 Task: Create a rule from the Recommended list, Task Added to this Project -> add SubTasks in the project AdvantEdge with SubTasks Gather and Analyse Requirements , Design and Implement Solution , System Test and UAT , Release to Production / Go Live
Action: Mouse moved to (69, 280)
Screenshot: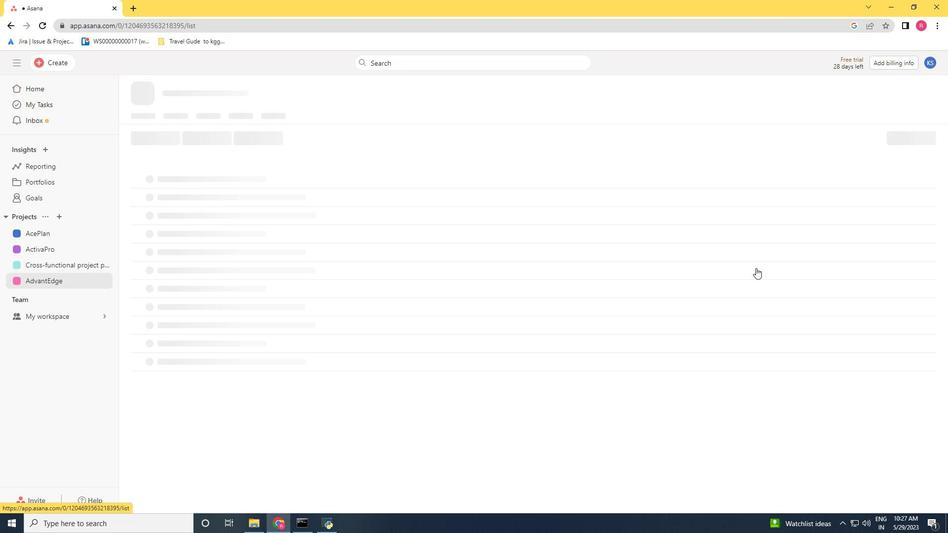 
Action: Mouse pressed left at (69, 280)
Screenshot: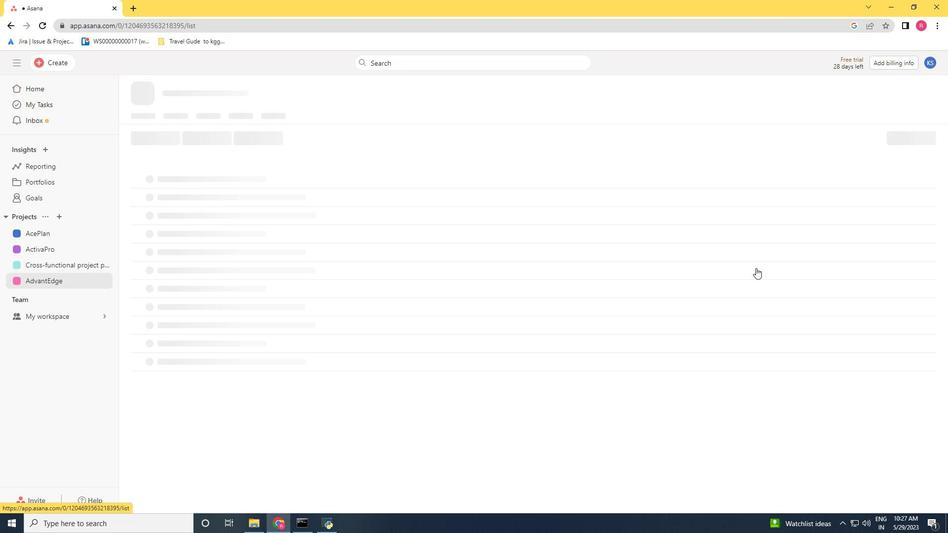 
Action: Mouse moved to (912, 98)
Screenshot: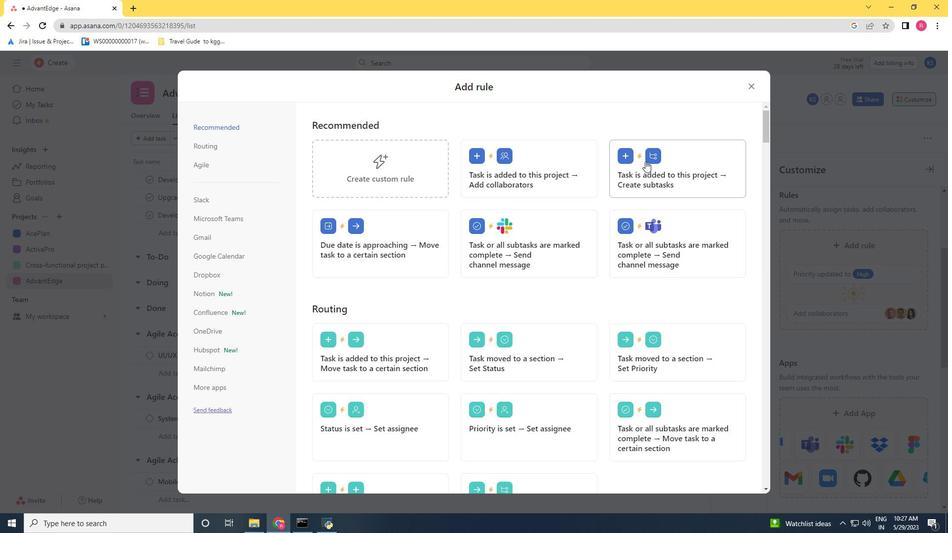 
Action: Mouse pressed left at (912, 98)
Screenshot: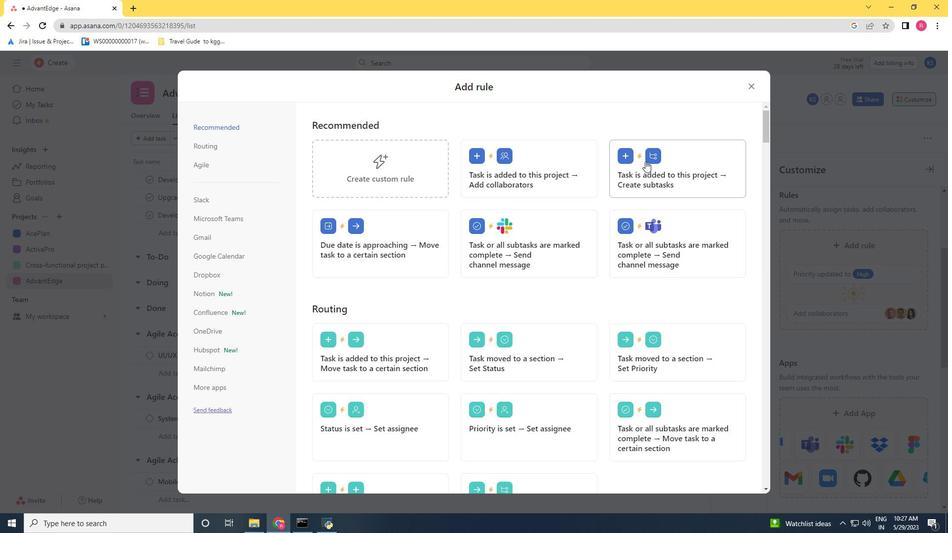 
Action: Mouse moved to (736, 235)
Screenshot: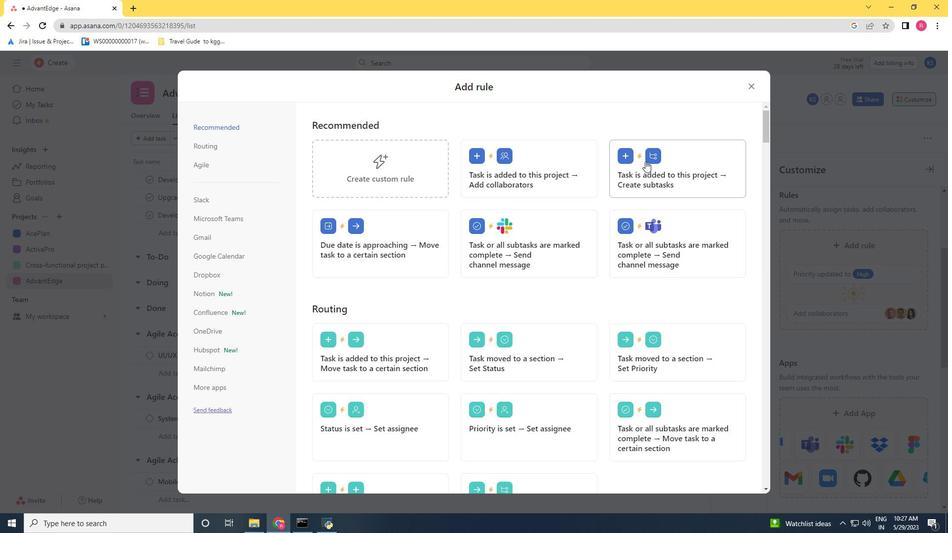 
Action: Mouse pressed left at (736, 235)
Screenshot: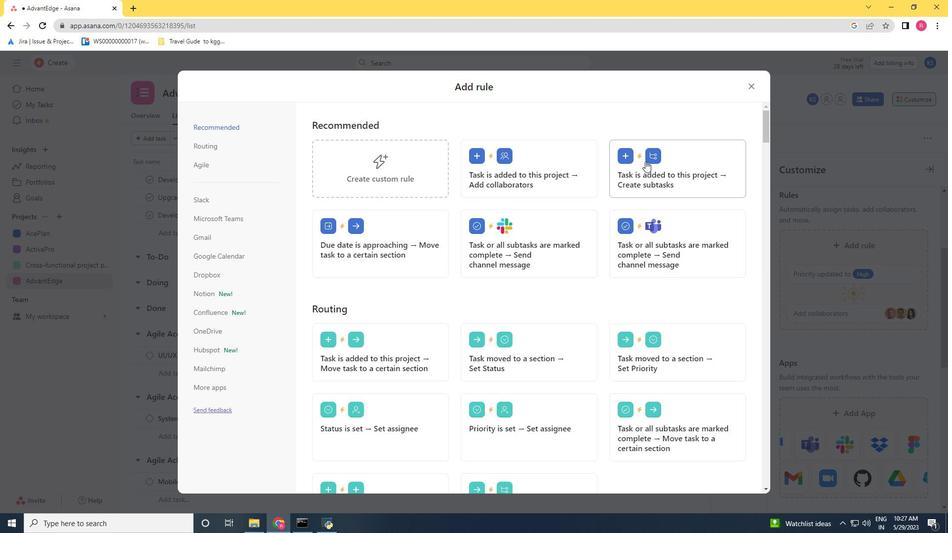 
Action: Mouse moved to (834, 238)
Screenshot: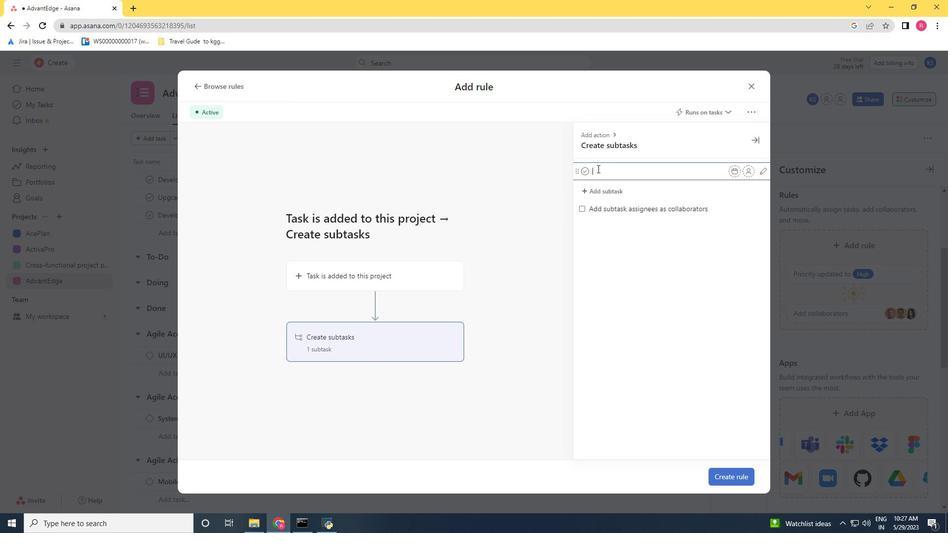 
Action: Mouse pressed left at (834, 238)
Screenshot: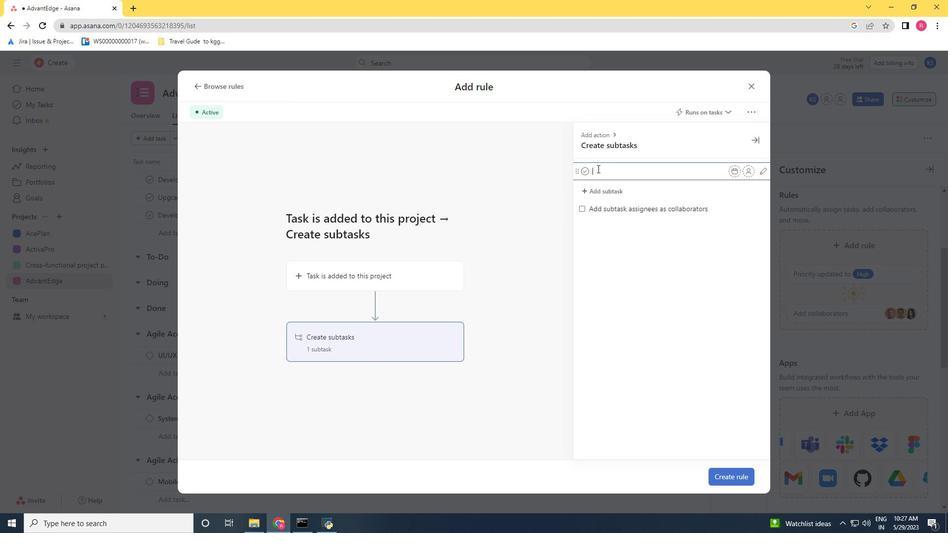 
Action: Mouse moved to (393, 172)
Screenshot: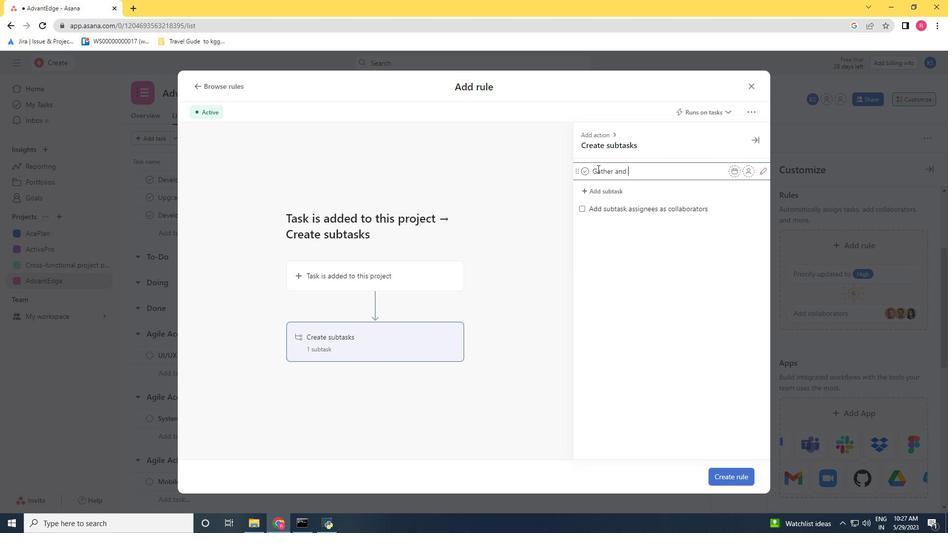 
Action: Mouse pressed left at (393, 172)
Screenshot: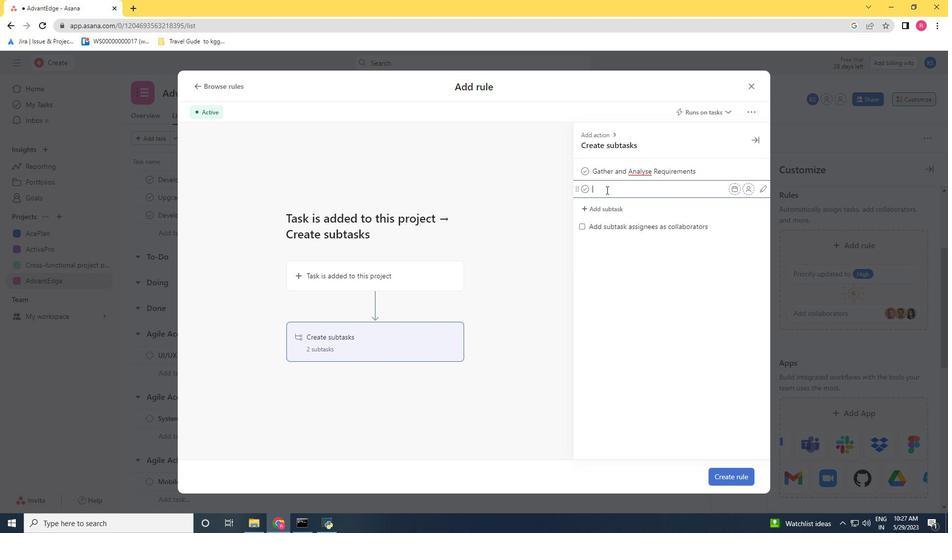 
Action: Mouse moved to (750, 84)
Screenshot: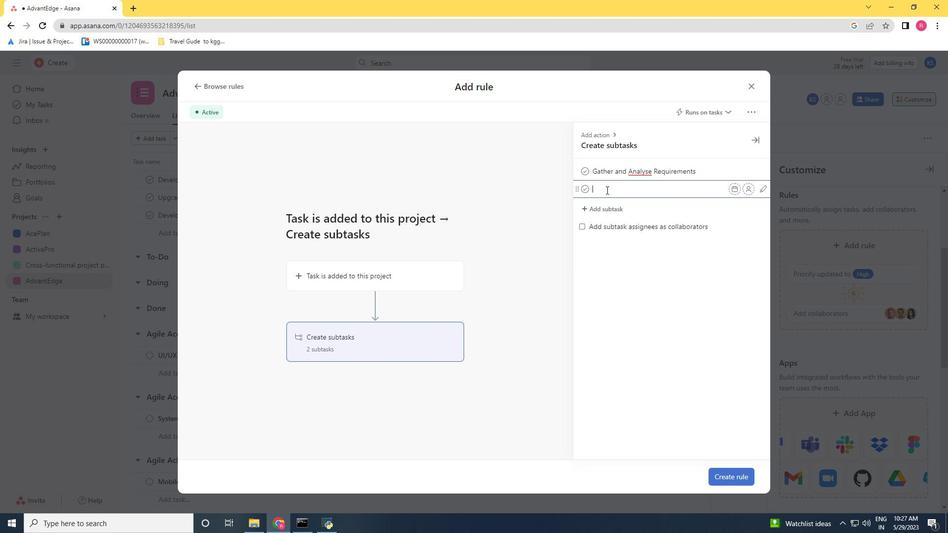 
Action: Mouse pressed left at (750, 84)
Screenshot: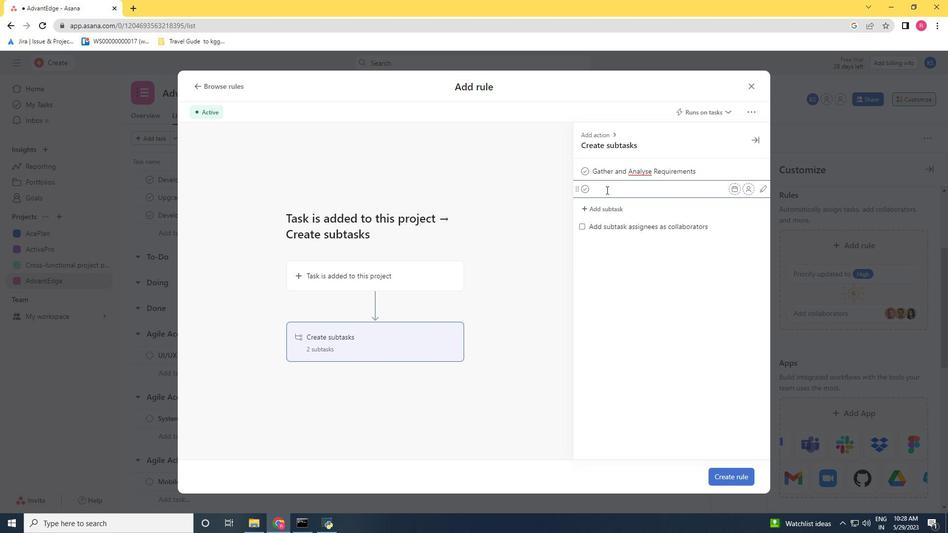 
Action: Mouse moved to (70, 278)
Screenshot: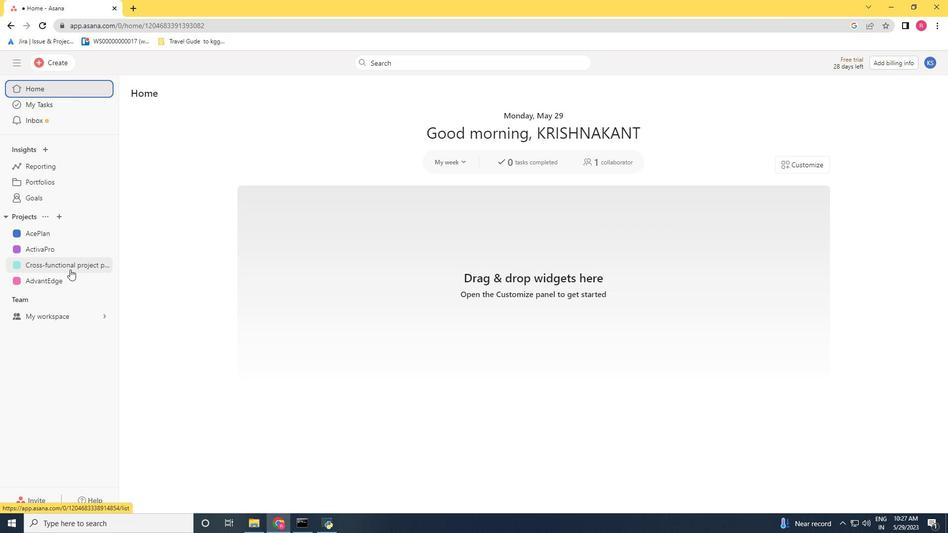 
Action: Mouse pressed left at (70, 278)
Screenshot: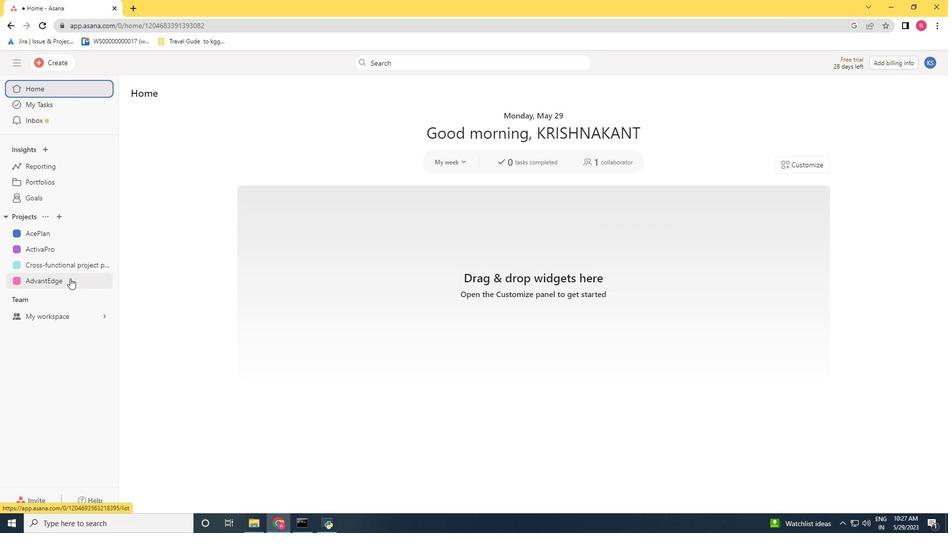 
Action: Mouse moved to (907, 96)
Screenshot: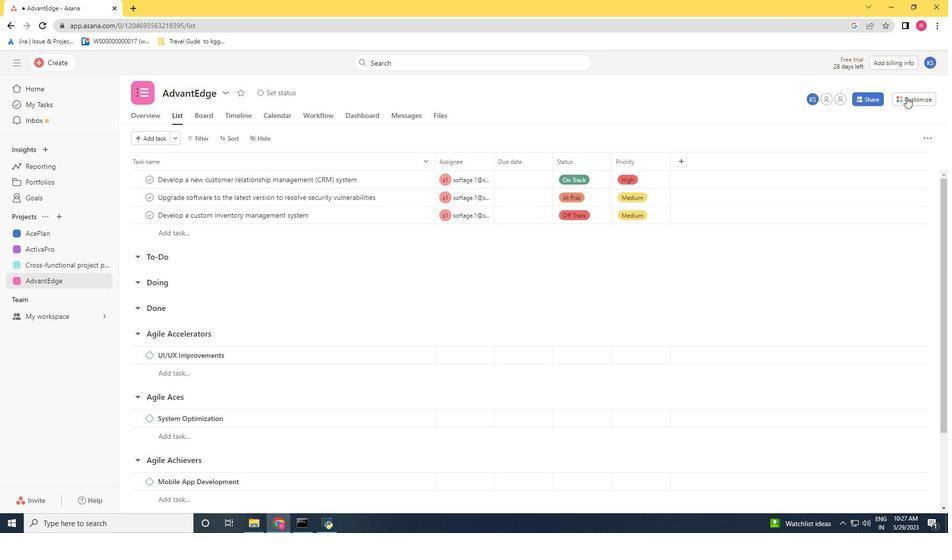 
Action: Mouse pressed left at (907, 96)
Screenshot: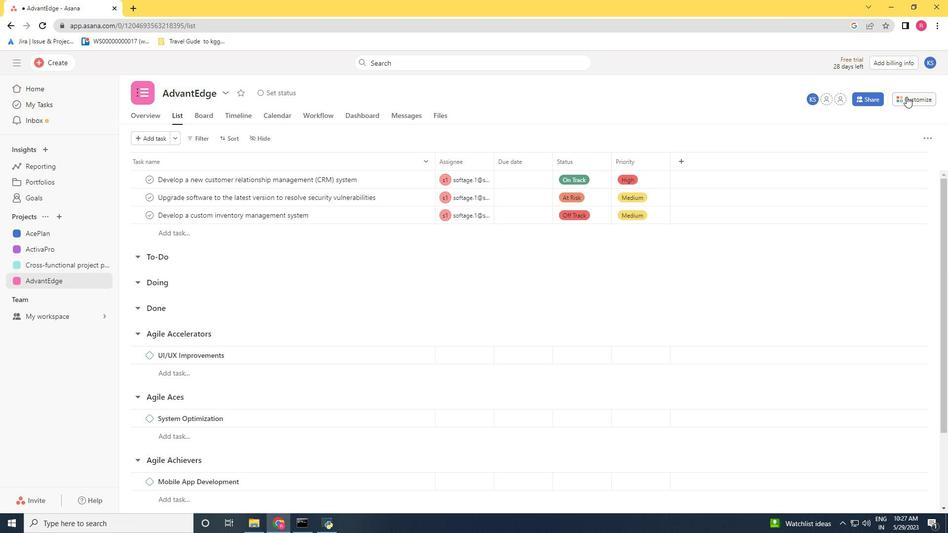 
Action: Mouse moved to (745, 235)
Screenshot: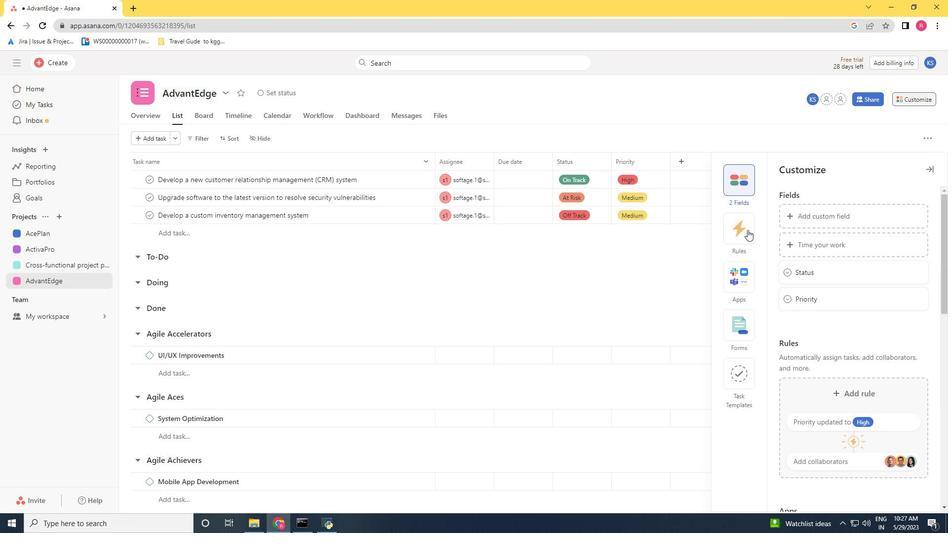 
Action: Mouse pressed left at (745, 235)
Screenshot: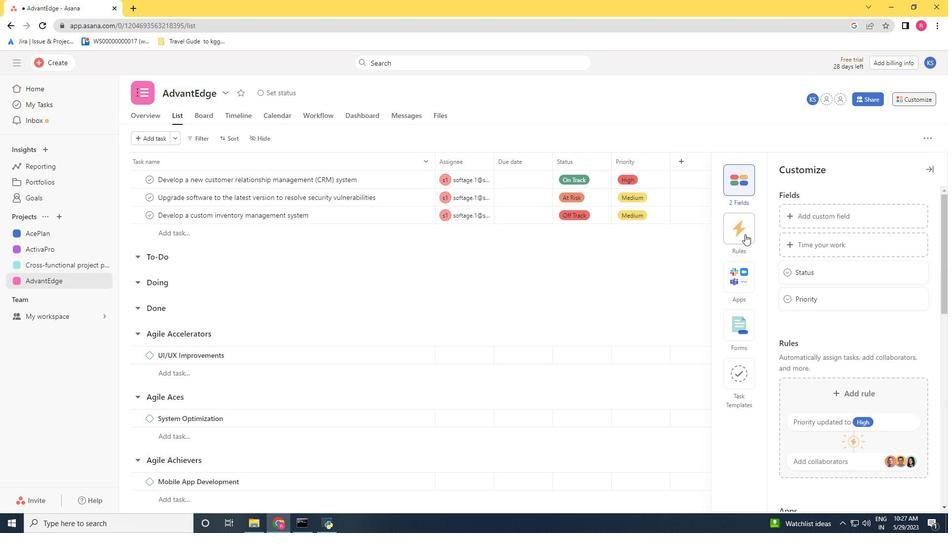 
Action: Mouse moved to (824, 238)
Screenshot: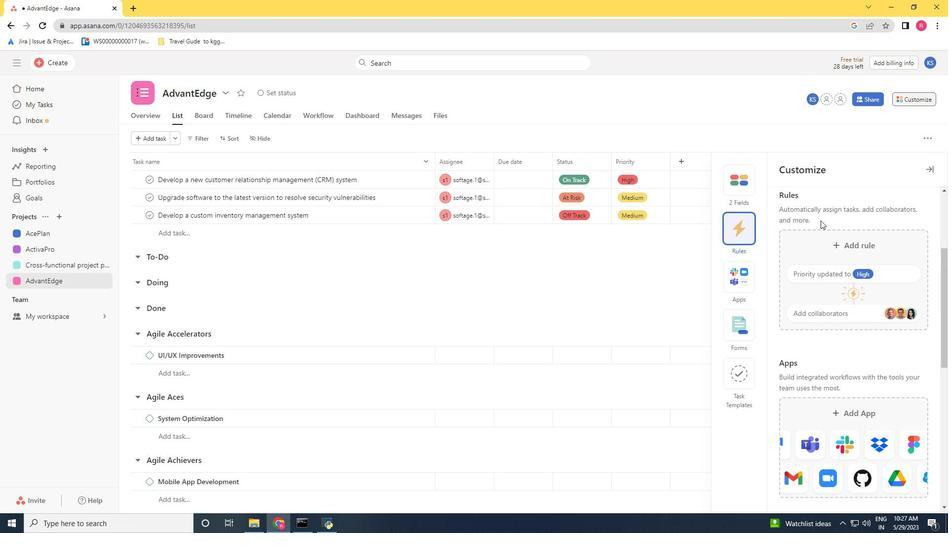 
Action: Mouse pressed left at (824, 238)
Screenshot: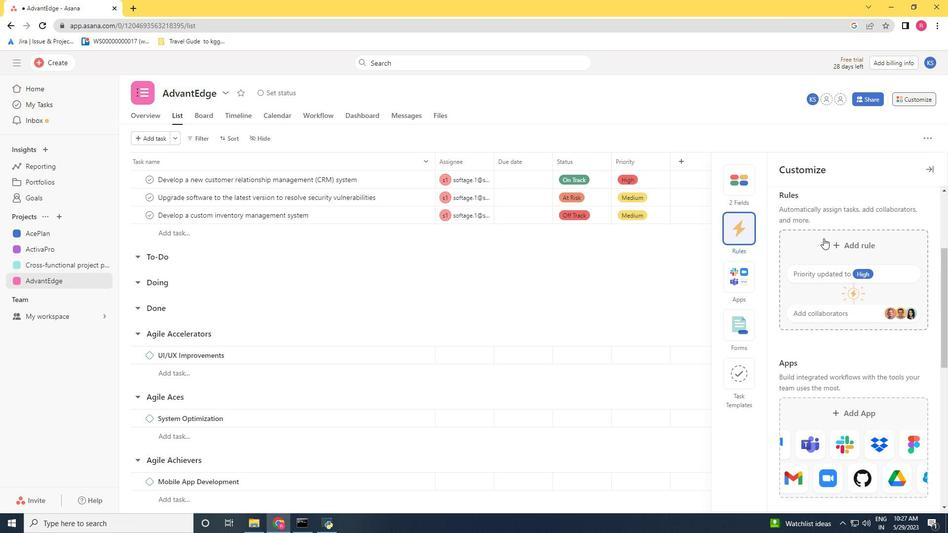 
Action: Mouse moved to (645, 161)
Screenshot: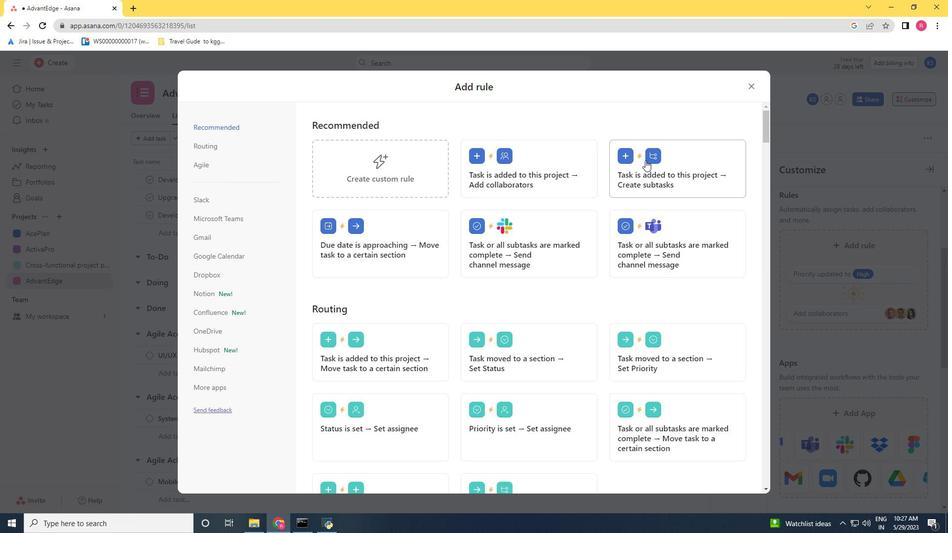 
Action: Mouse pressed left at (645, 161)
Screenshot: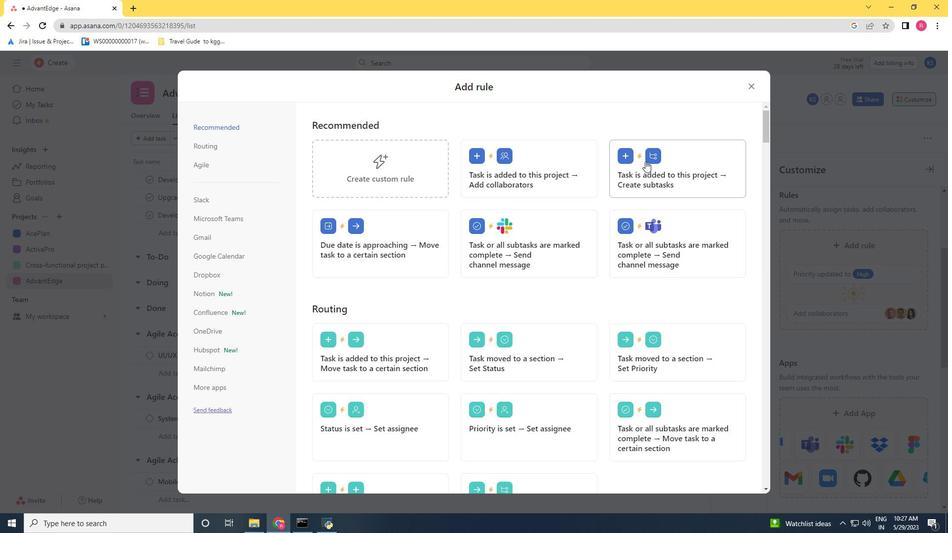 
Action: Mouse moved to (597, 168)
Screenshot: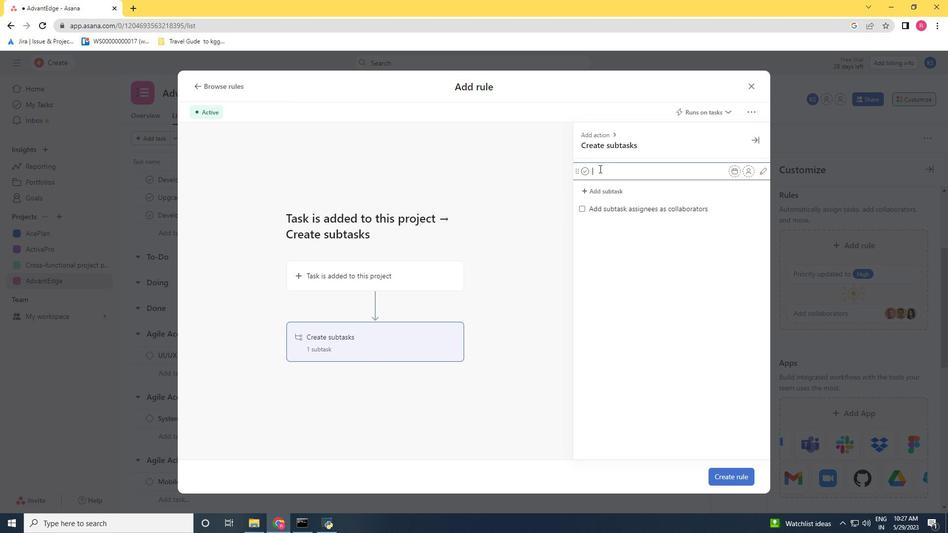 
Action: Key pressed <Key.shift>Gather<Key.space>and<Key.space><Key.shift>Any=<Key.backspace><Key.backspace>alyse<Key.space><Key.shift>Requirements<Key.space>
Screenshot: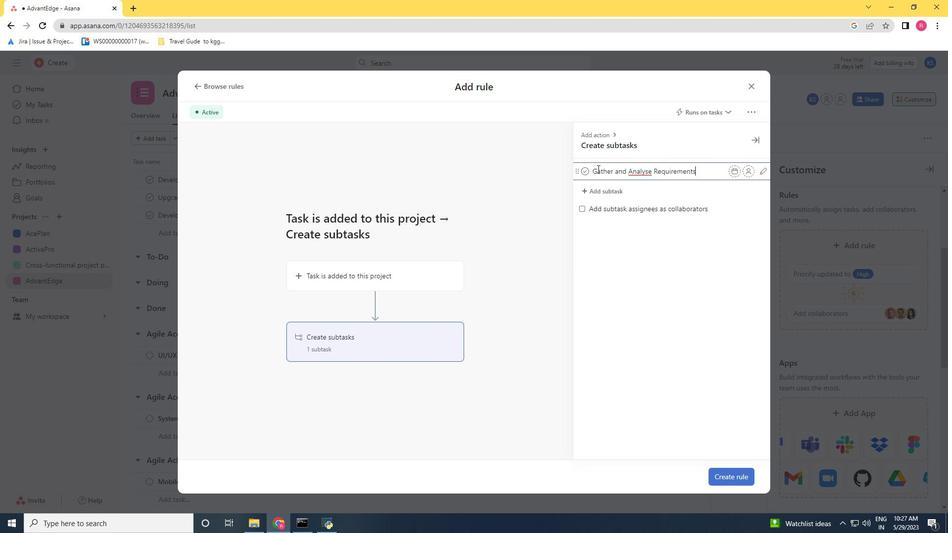 
Action: Mouse moved to (606, 190)
Screenshot: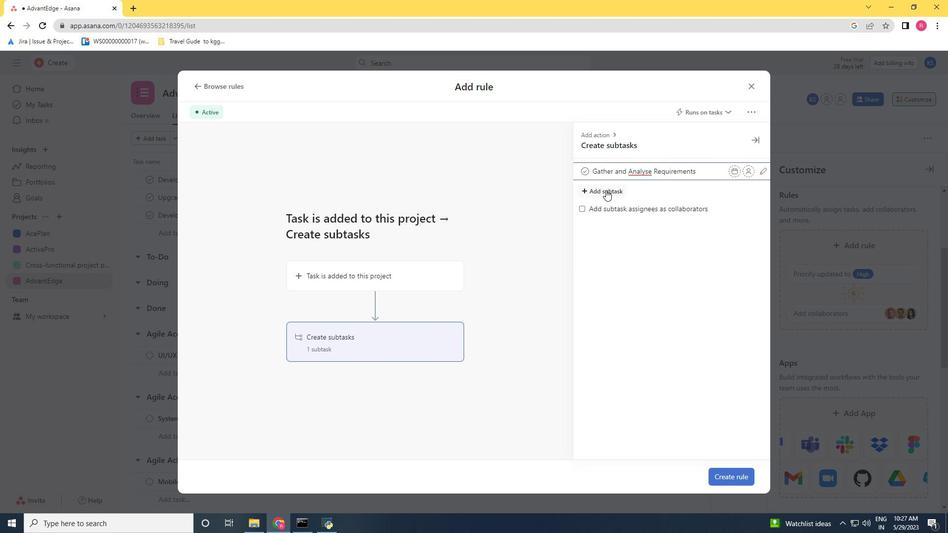 
Action: Mouse pressed left at (606, 190)
Screenshot: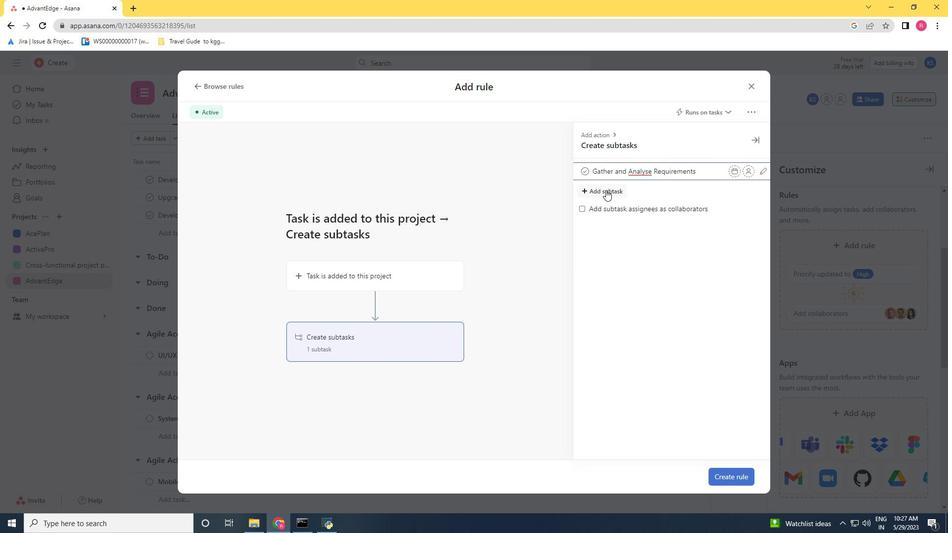 
Action: Key pressed <Key.shift>Design<Key.space>and<Key.space><Key.shift>Implemr<Key.backspace>ent<Key.space><Key.shift>Solution<Key.space>
Screenshot: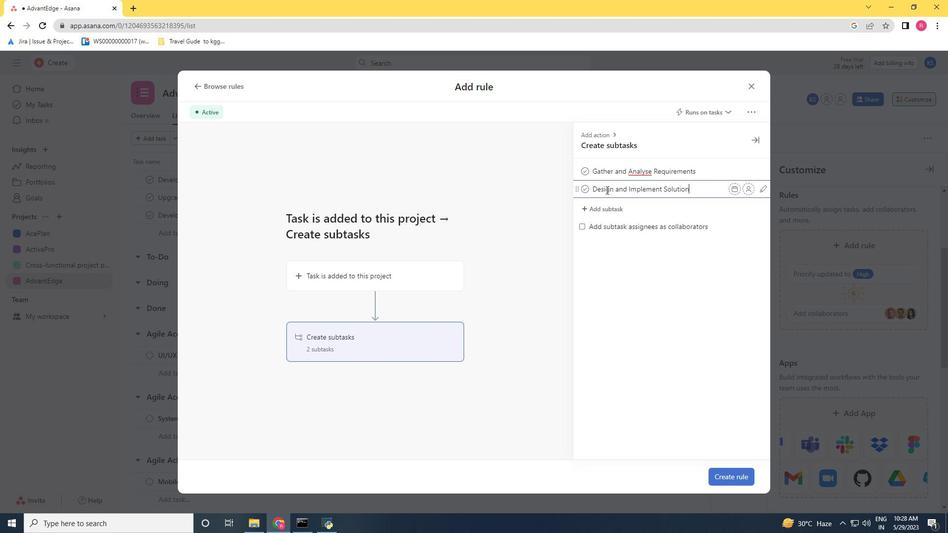 
Action: Mouse moved to (631, 208)
Screenshot: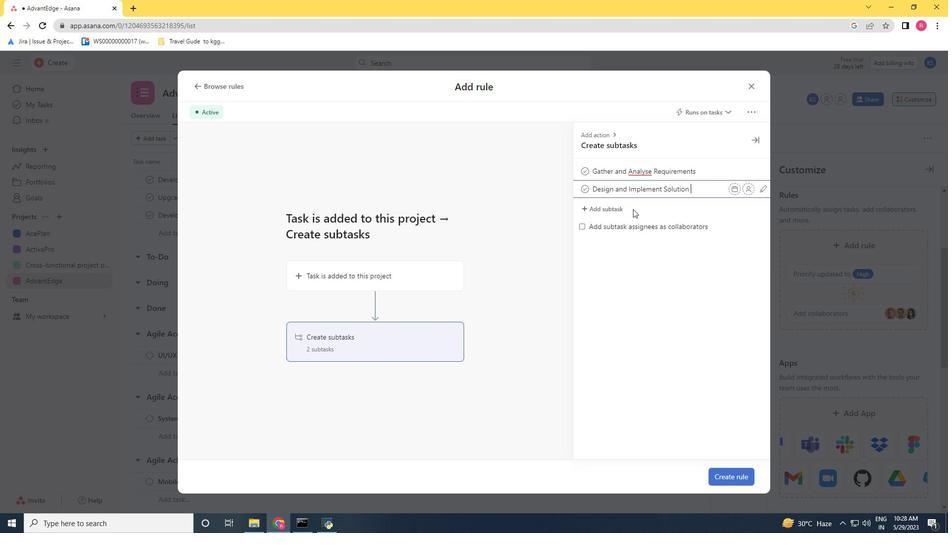 
Action: Mouse pressed left at (631, 208)
Screenshot: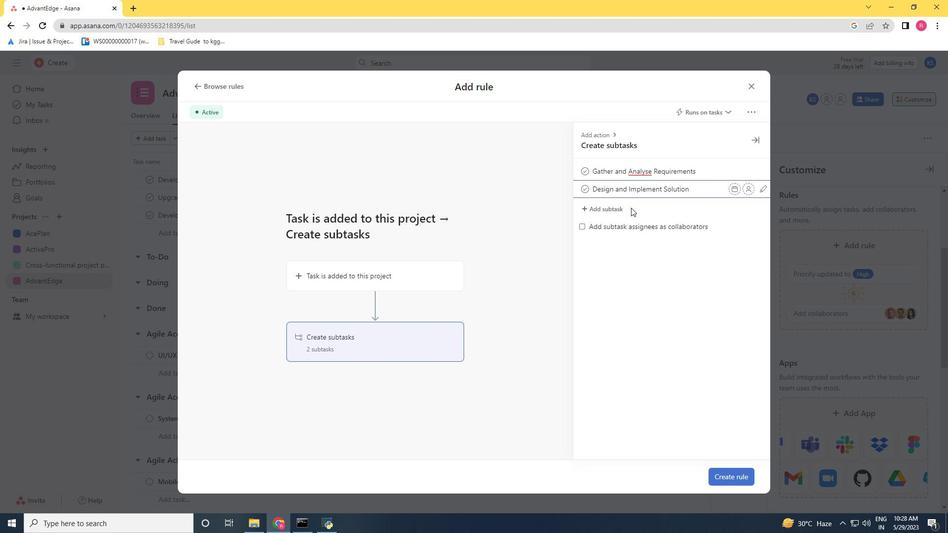 
Action: Mouse moved to (597, 206)
Screenshot: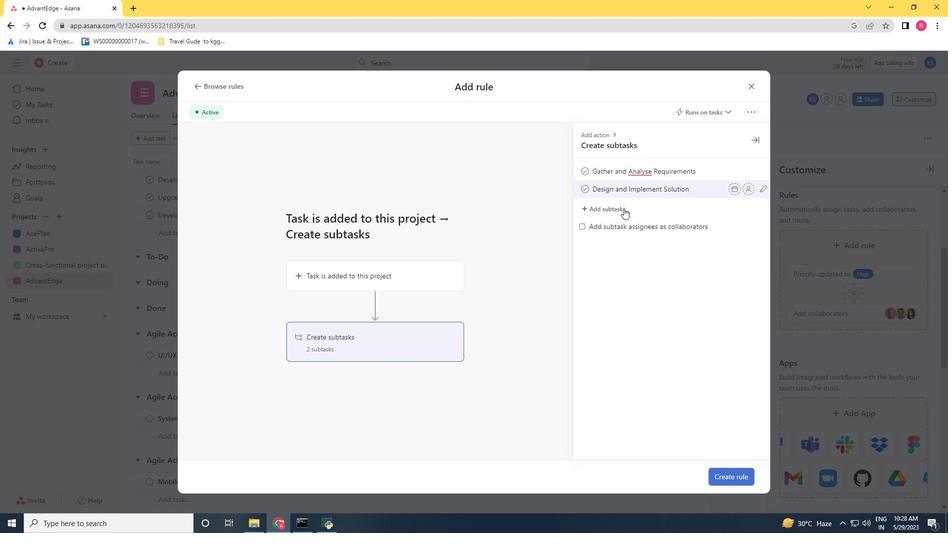 
Action: Mouse pressed left at (597, 206)
Screenshot: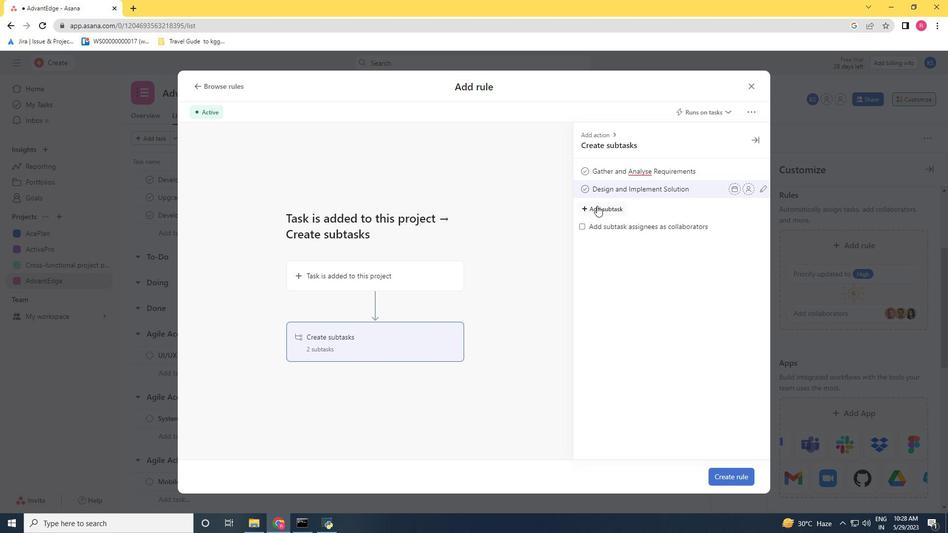 
Action: Key pressed <Key.shift>System<Key.space><Key.shift>Test<Key.space>and<Key.space><Key.shift>Ua<Key.backspace><Key.shift>AT<Key.enter><Key.shift>Release<Key.space>to<Key.space><Key.shift>Production<Key.space>/<Key.space><Key.shift>Go<Key.space><Key.shift>Live
Screenshot: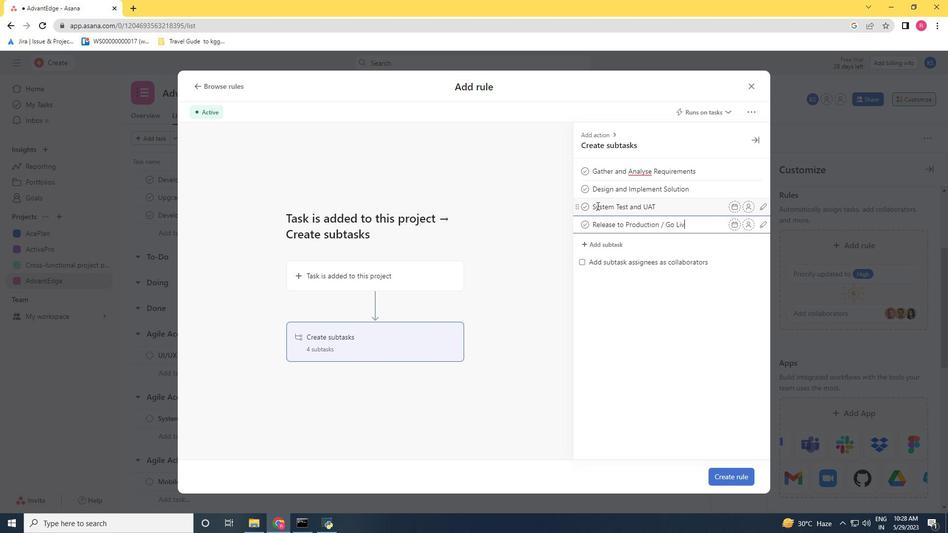 
Action: Mouse moved to (599, 205)
Screenshot: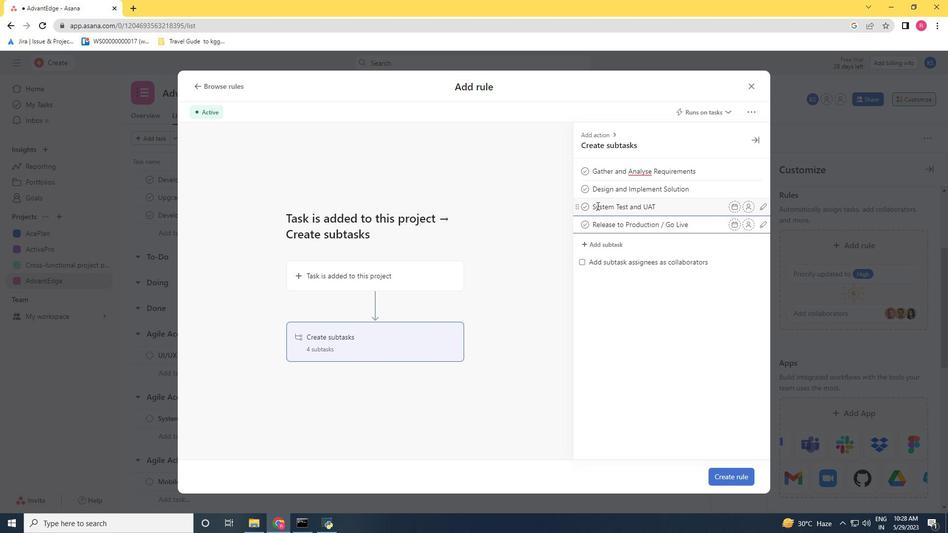 
Action: Mouse scrolled (599, 204) with delta (0, 0)
Screenshot: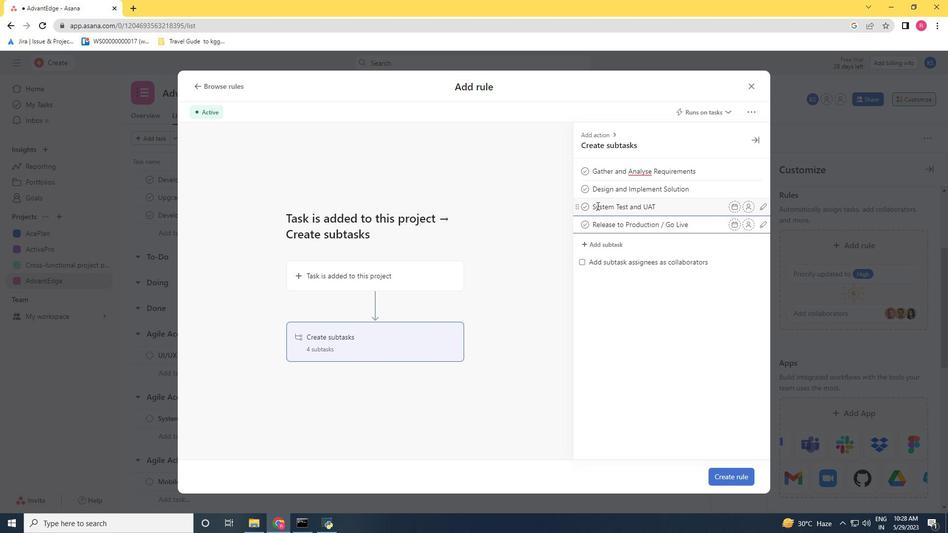 
Action: Mouse moved to (847, 187)
Screenshot: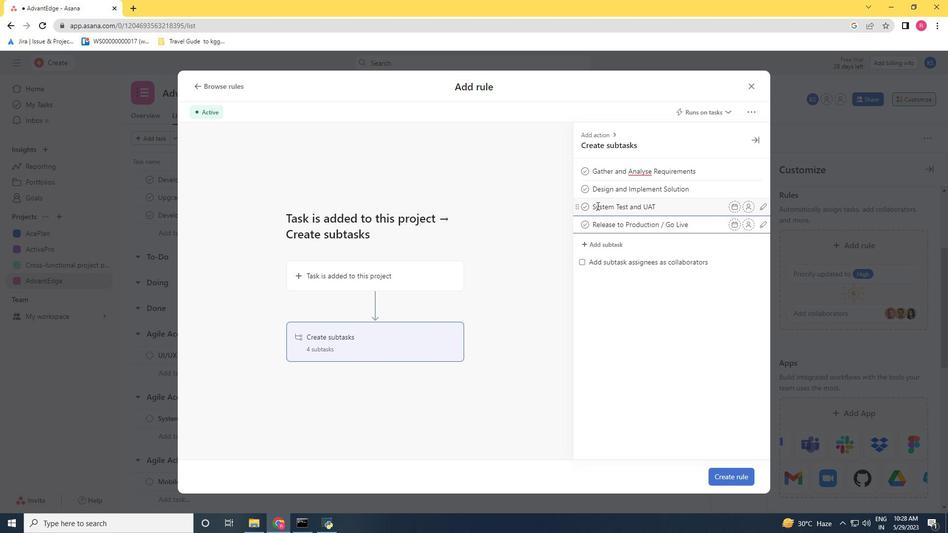 
Action: Key pressed <Key.enter>
Screenshot: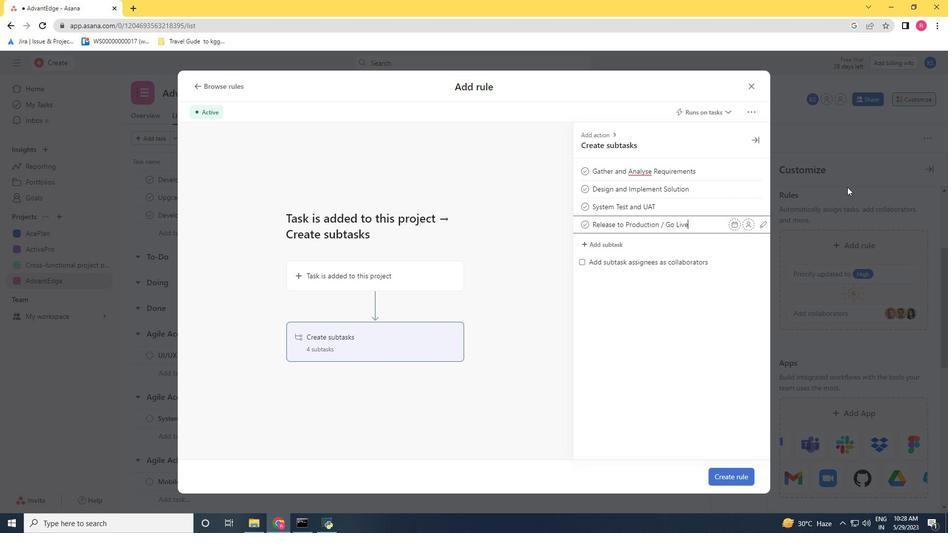 
Action: Mouse moved to (718, 469)
Screenshot: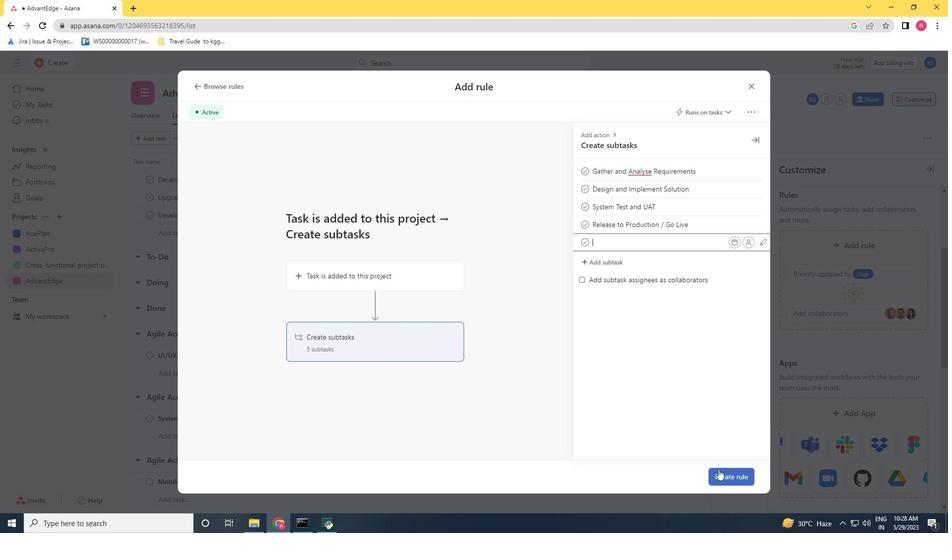 
Action: Mouse pressed left at (718, 469)
Screenshot: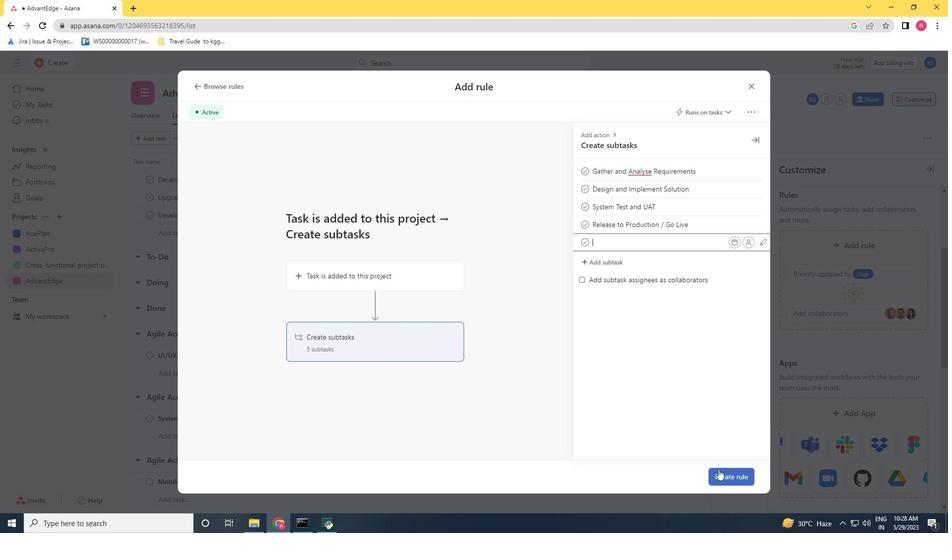 
